 Task: Add Aura Cacia Organic Rosemary Essential Oil to the cart.
Action: Mouse moved to (699, 274)
Screenshot: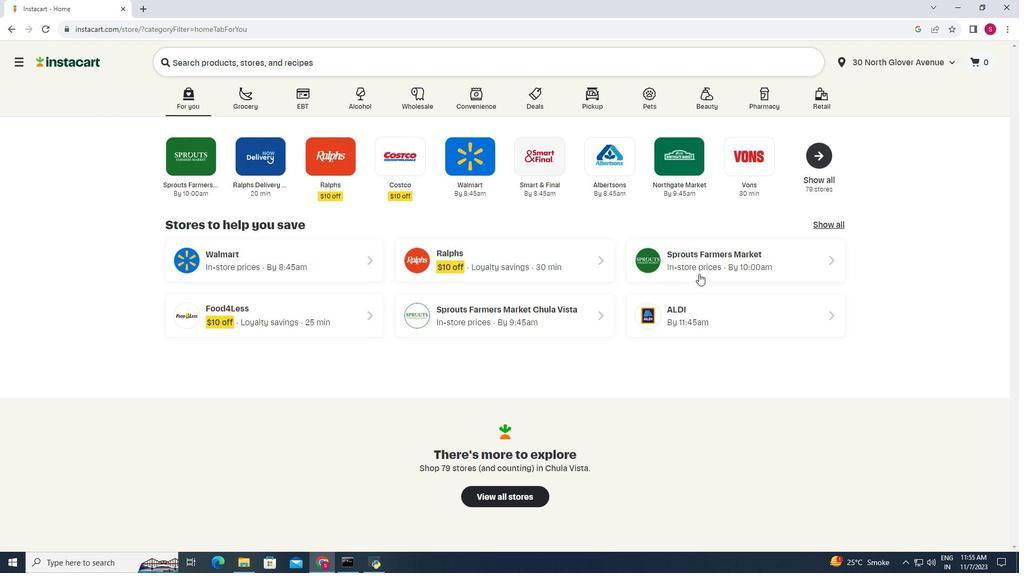 
Action: Mouse pressed left at (699, 274)
Screenshot: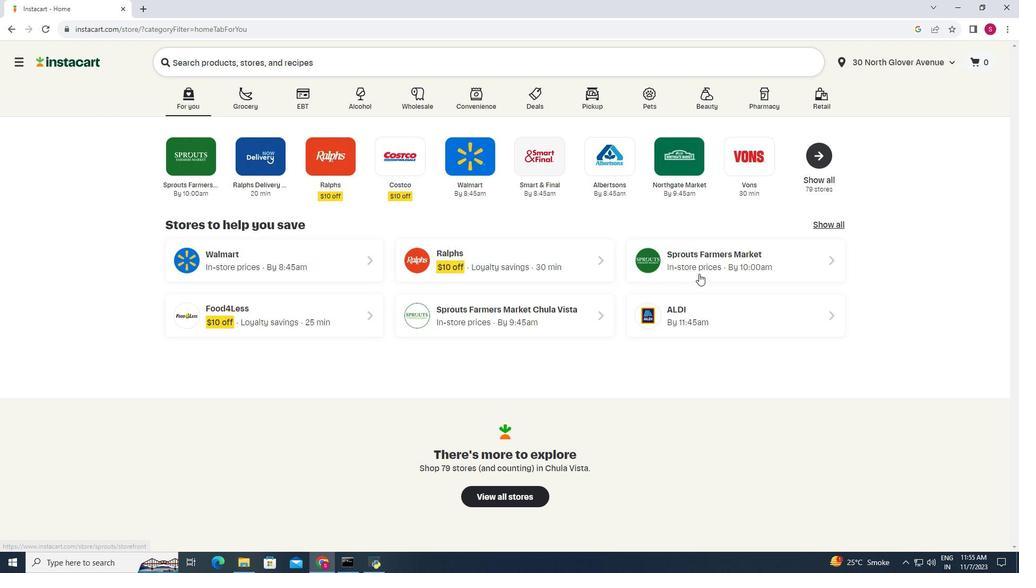 
Action: Mouse moved to (69, 354)
Screenshot: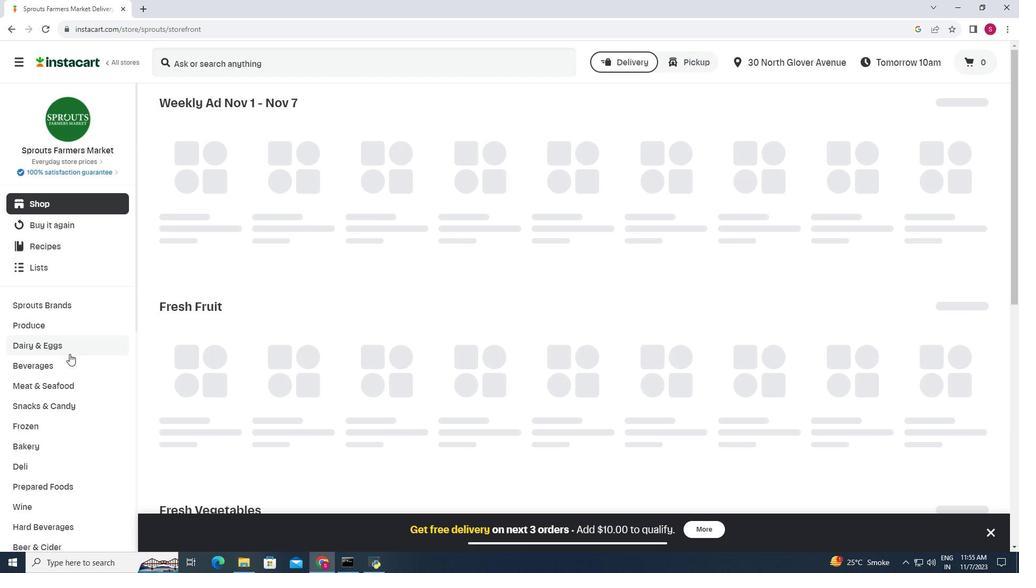 
Action: Mouse scrolled (69, 353) with delta (0, 0)
Screenshot: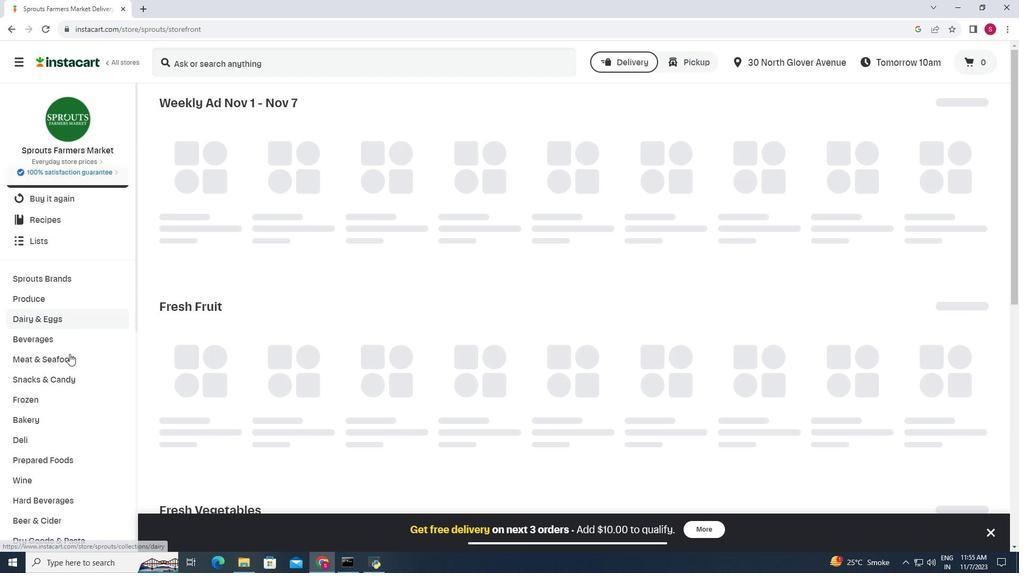 
Action: Mouse scrolled (69, 353) with delta (0, 0)
Screenshot: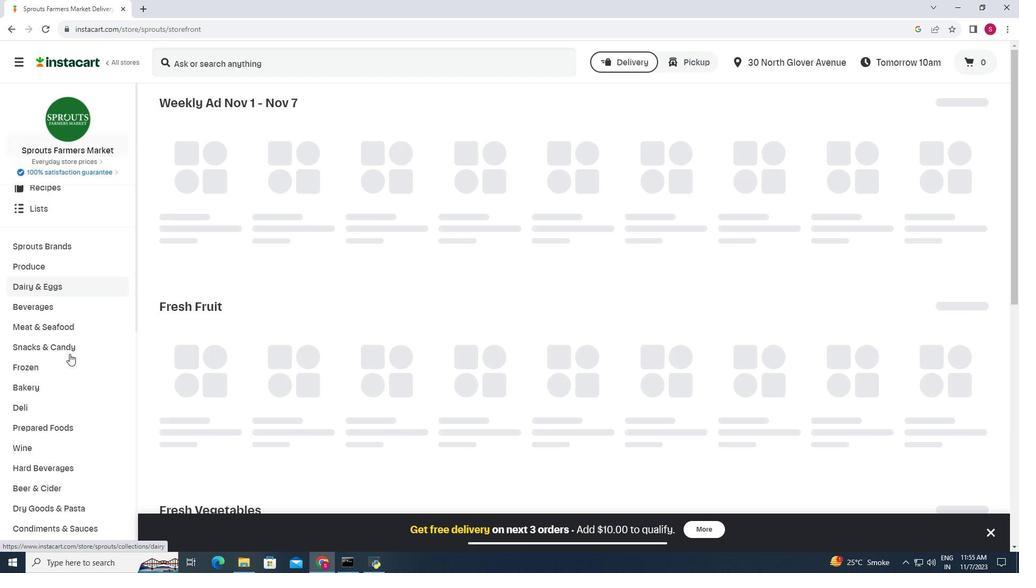 
Action: Mouse scrolled (69, 353) with delta (0, 0)
Screenshot: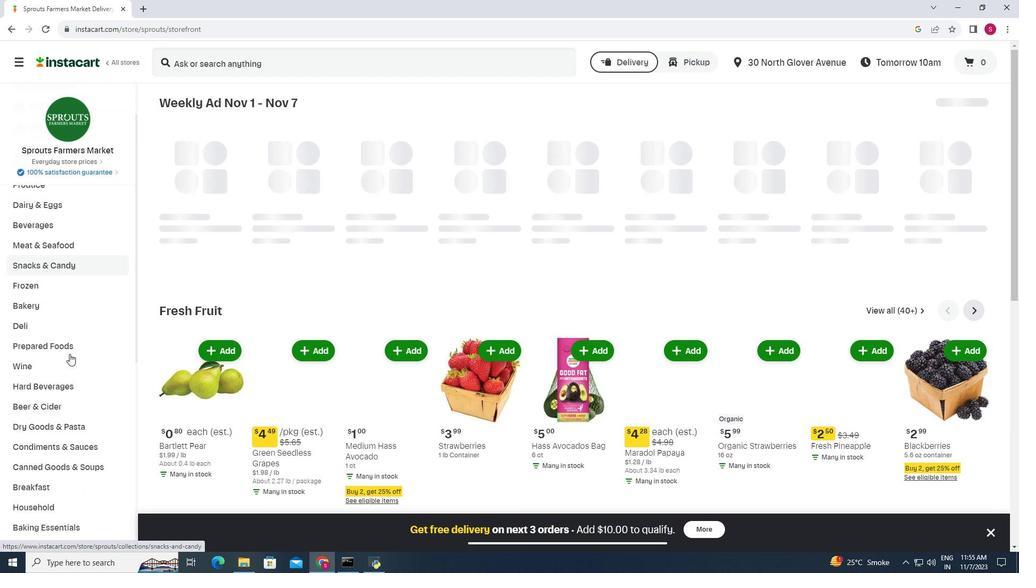 
Action: Mouse scrolled (69, 353) with delta (0, 0)
Screenshot: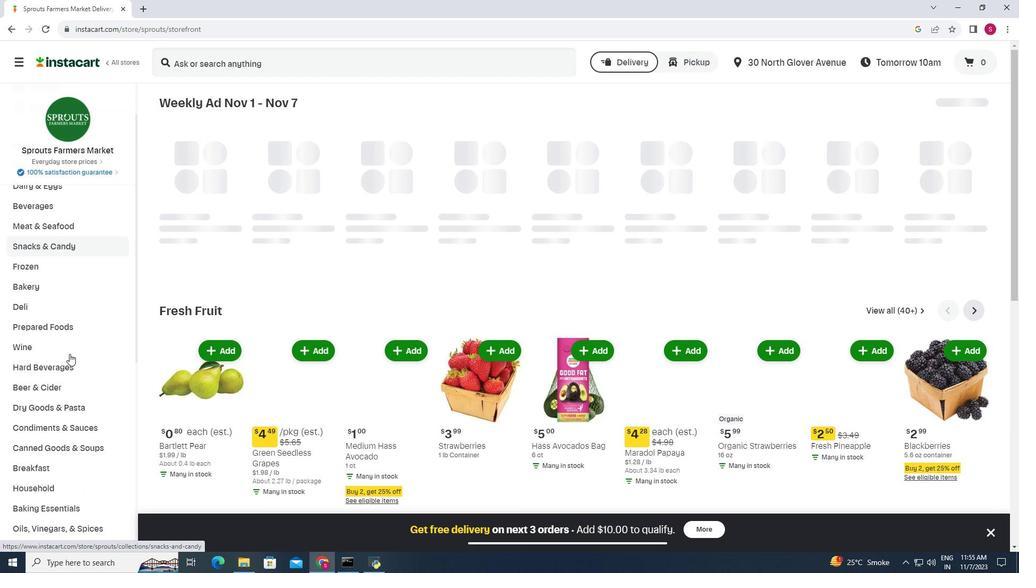 
Action: Mouse moved to (60, 430)
Screenshot: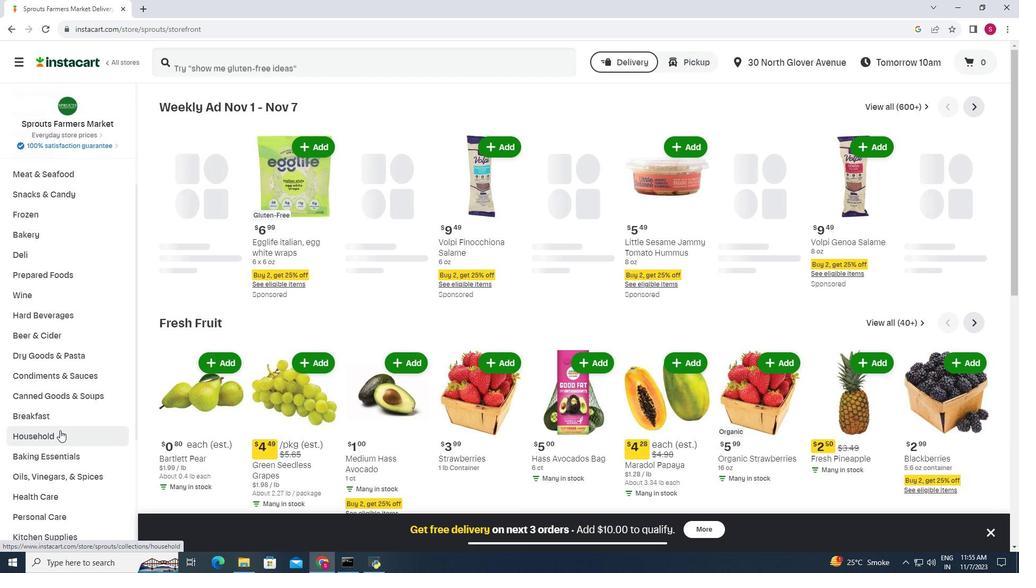 
Action: Mouse pressed left at (60, 430)
Screenshot: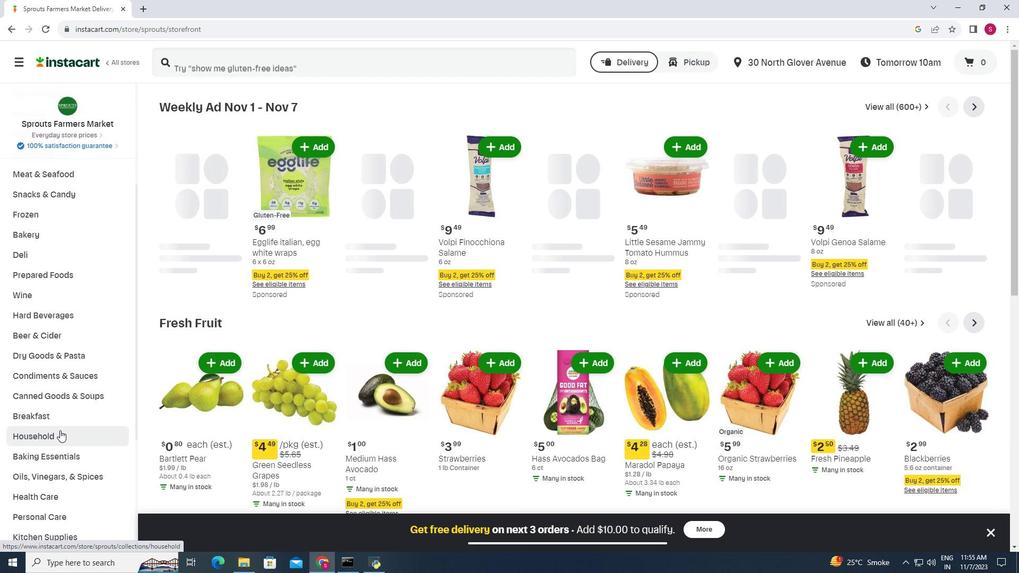 
Action: Mouse moved to (606, 133)
Screenshot: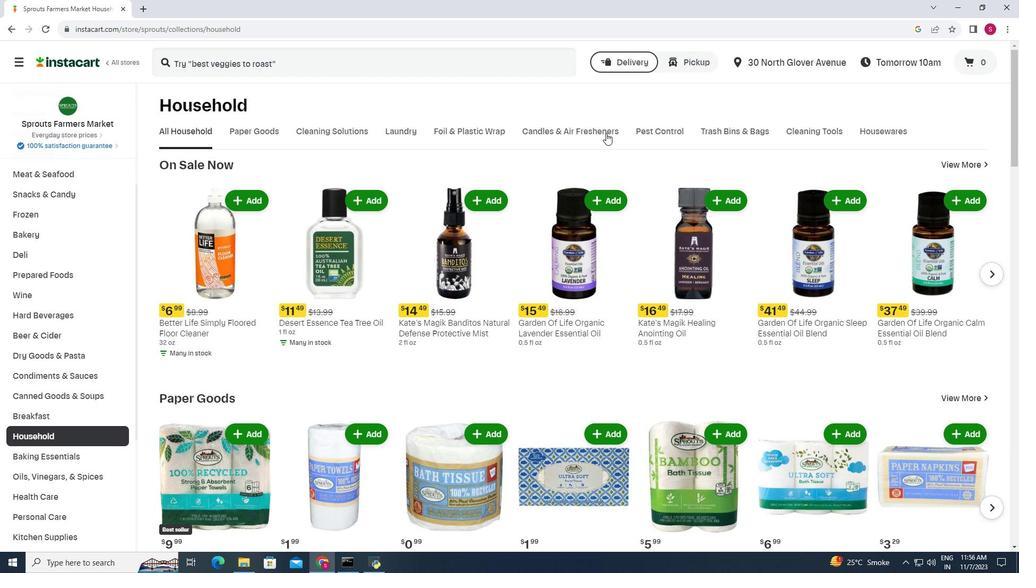 
Action: Mouse pressed left at (606, 133)
Screenshot: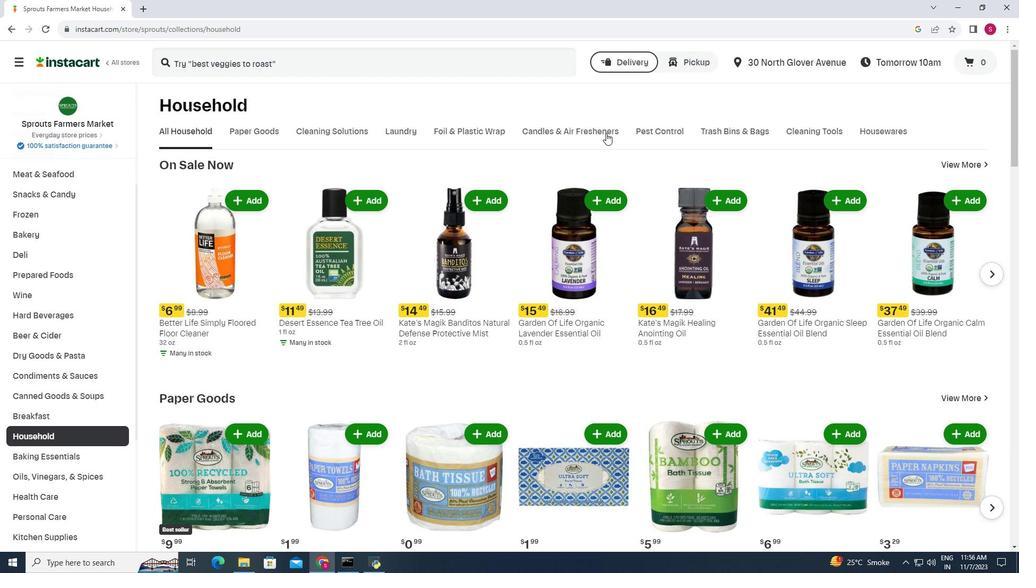 
Action: Mouse moved to (245, 70)
Screenshot: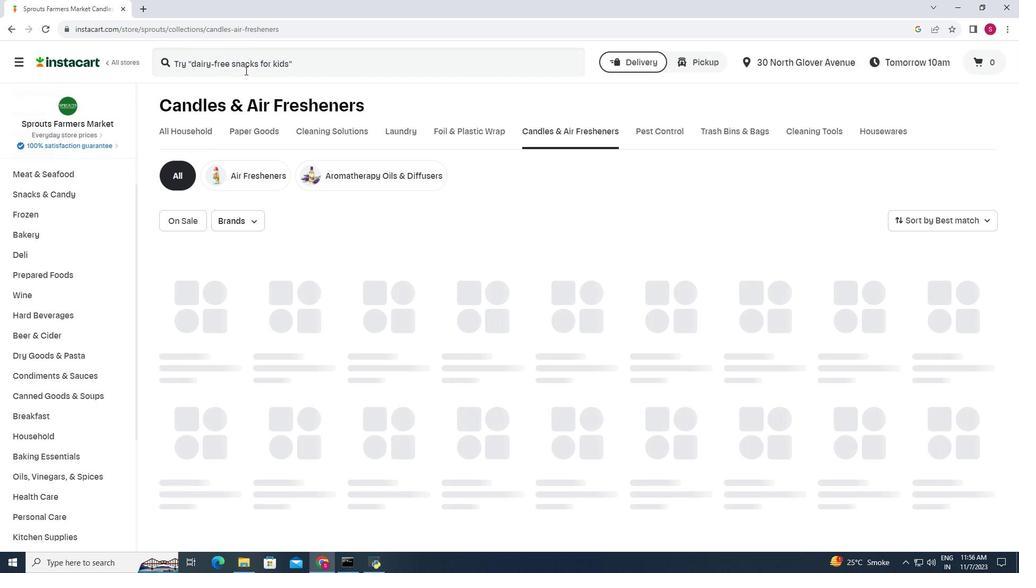 
Action: Mouse pressed left at (245, 70)
Screenshot: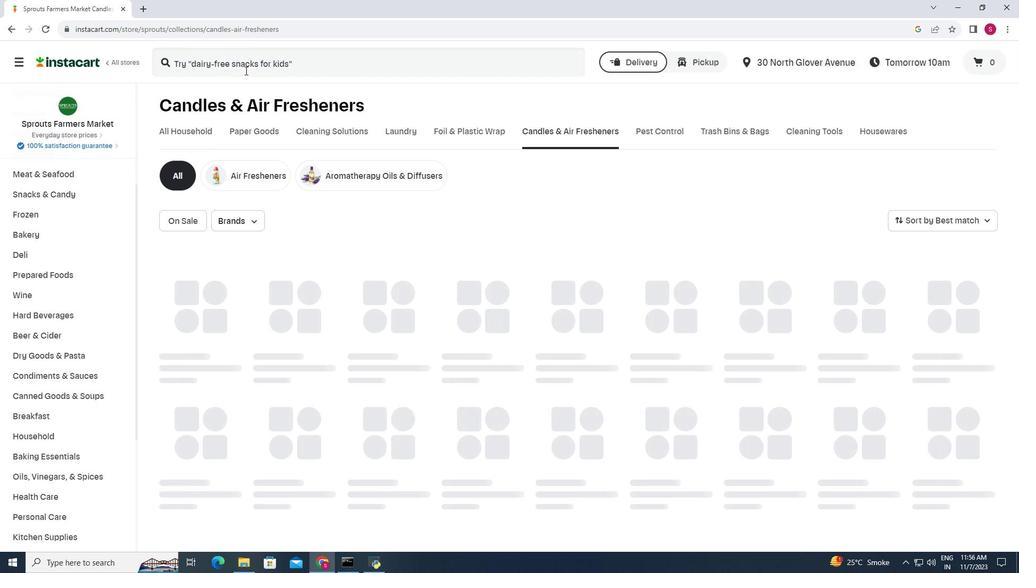 
Action: Mouse moved to (250, 63)
Screenshot: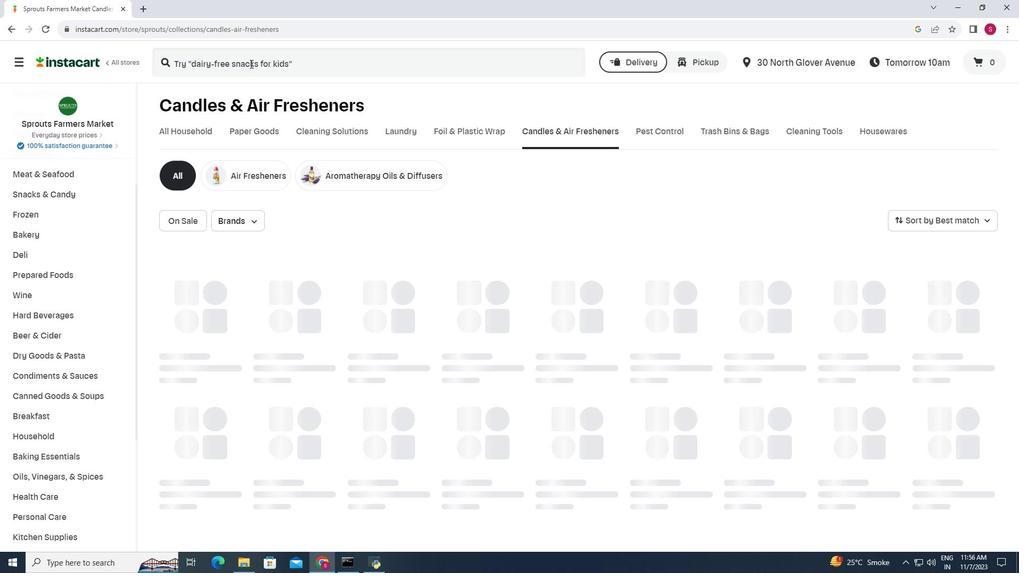 
Action: Mouse pressed left at (250, 63)
Screenshot: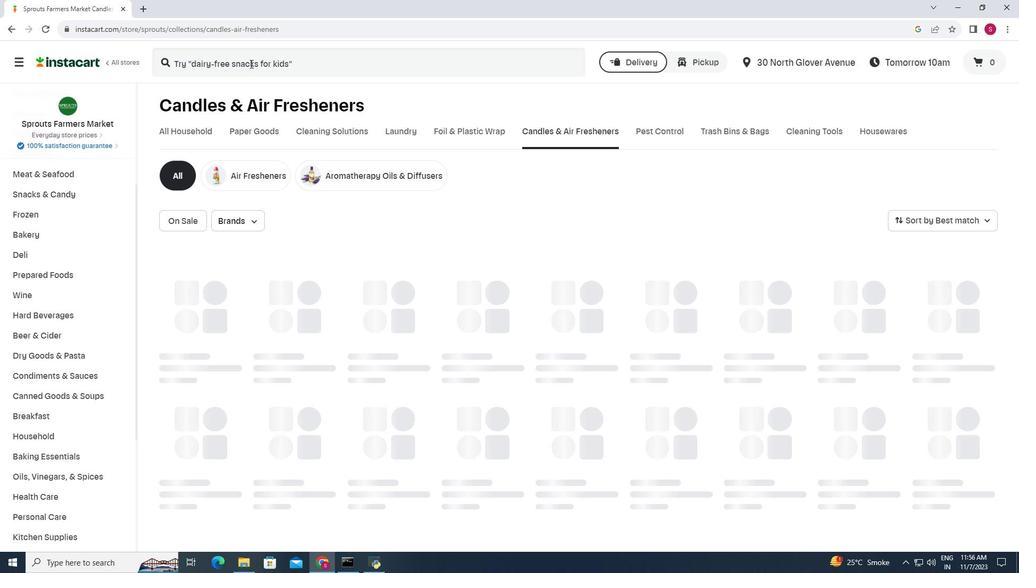 
Action: Mouse moved to (278, 60)
Screenshot: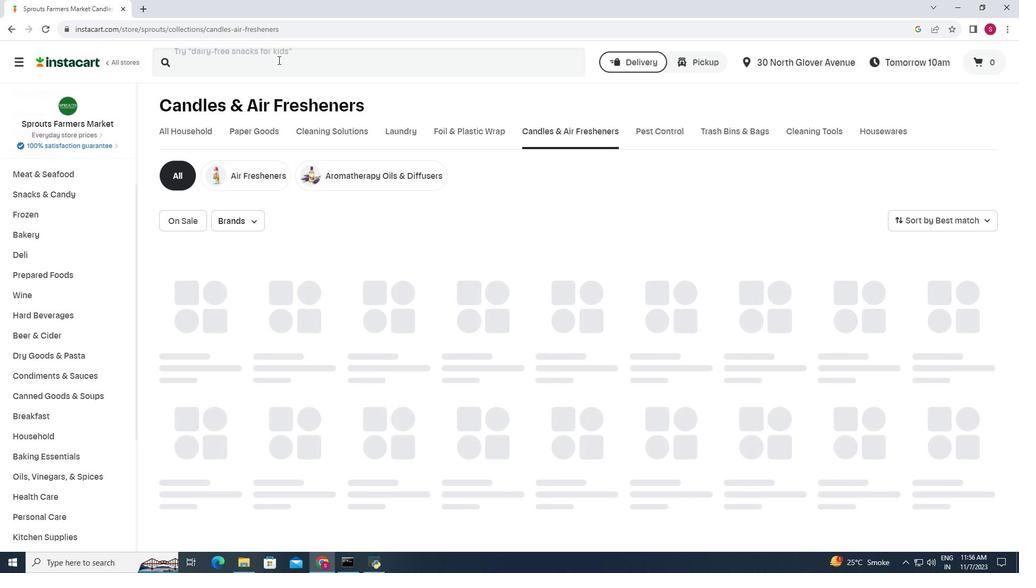 
Action: Mouse pressed left at (278, 60)
Screenshot: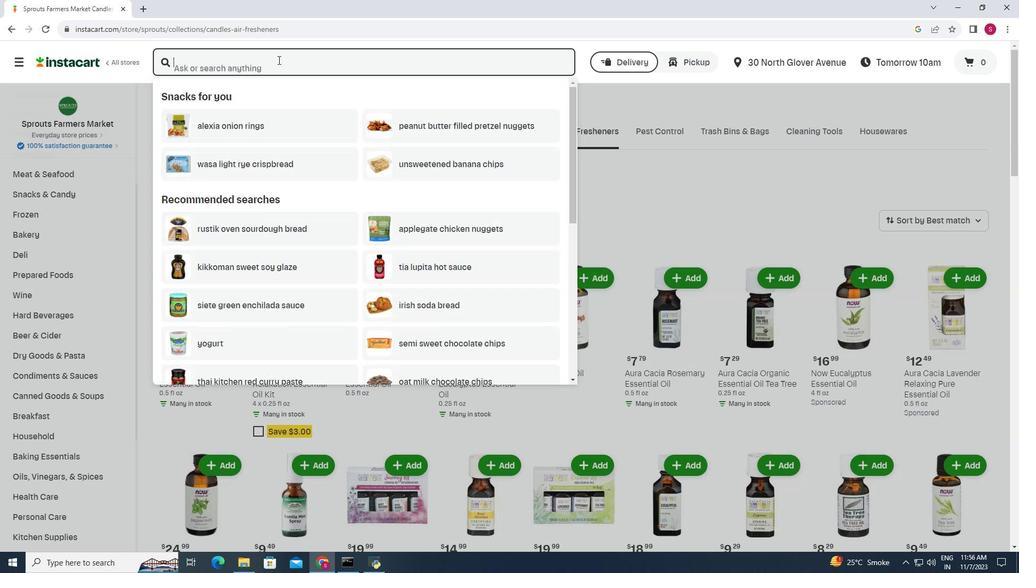 
Action: Mouse moved to (278, 60)
Screenshot: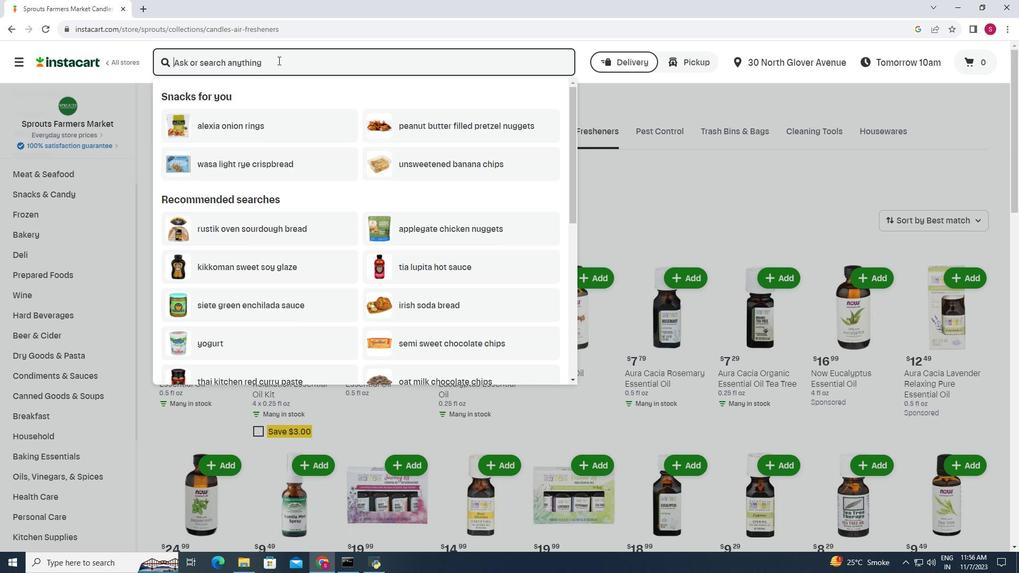 
Action: Key pressed <Key.shift>Aura<Key.space><Key.shift>Cacia<Key.space><Key.shift>Organm<Key.backspace>ic<Key.space><Key.shift>Rosemary<Key.space><Key.shift>Essential<Key.space><Key.shift>Oil<Key.enter>
Screenshot: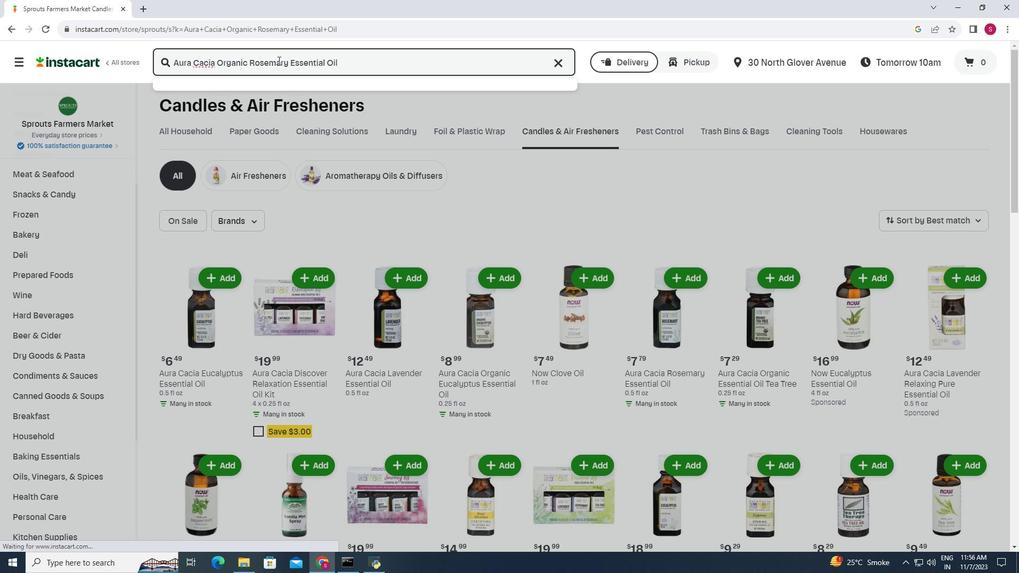 
Action: Mouse moved to (504, 144)
Screenshot: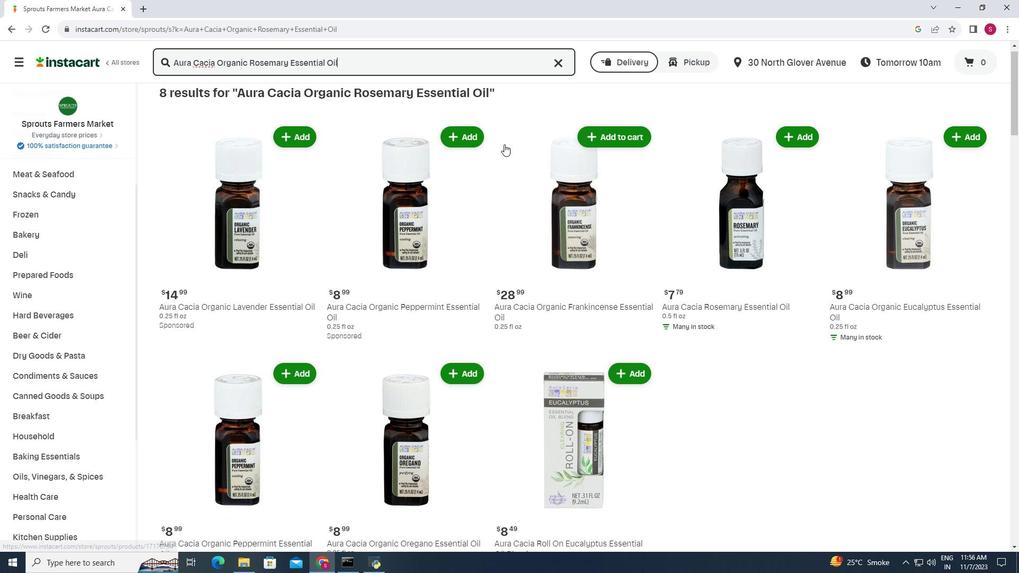 
Action: Mouse scrolled (504, 143) with delta (0, 0)
Screenshot: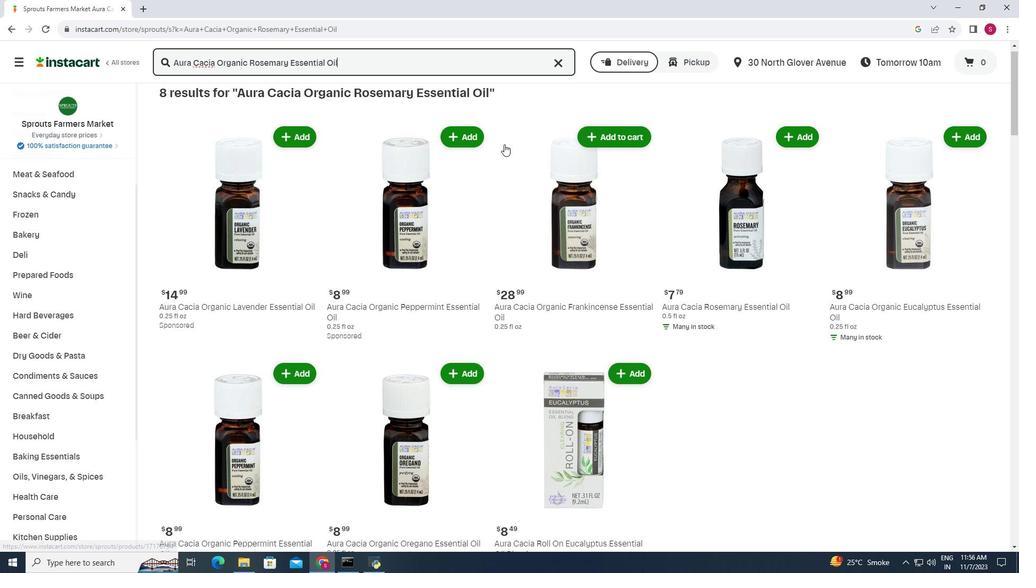 
Action: Mouse scrolled (504, 143) with delta (0, 0)
Screenshot: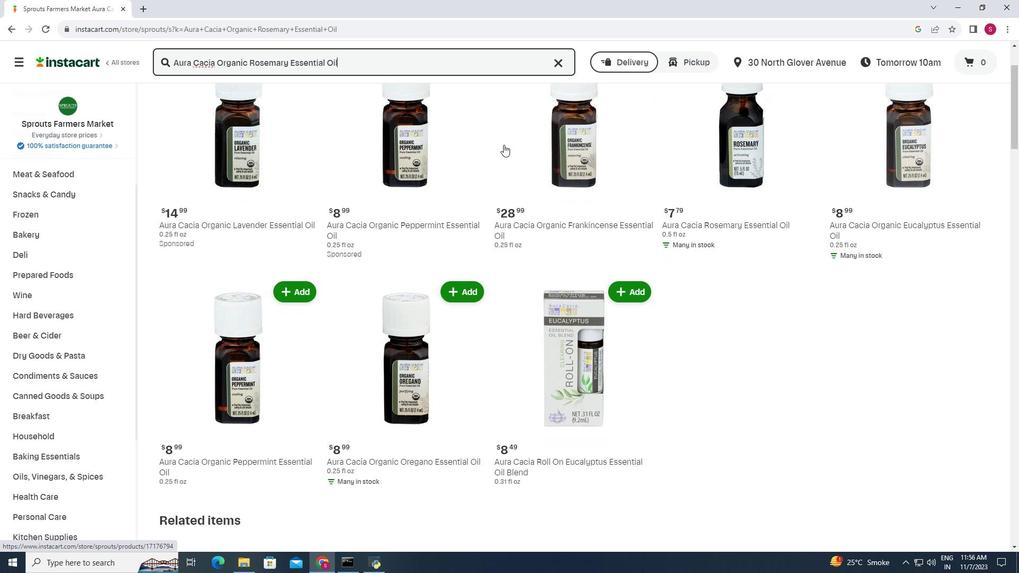 
Action: Mouse moved to (305, 277)
Screenshot: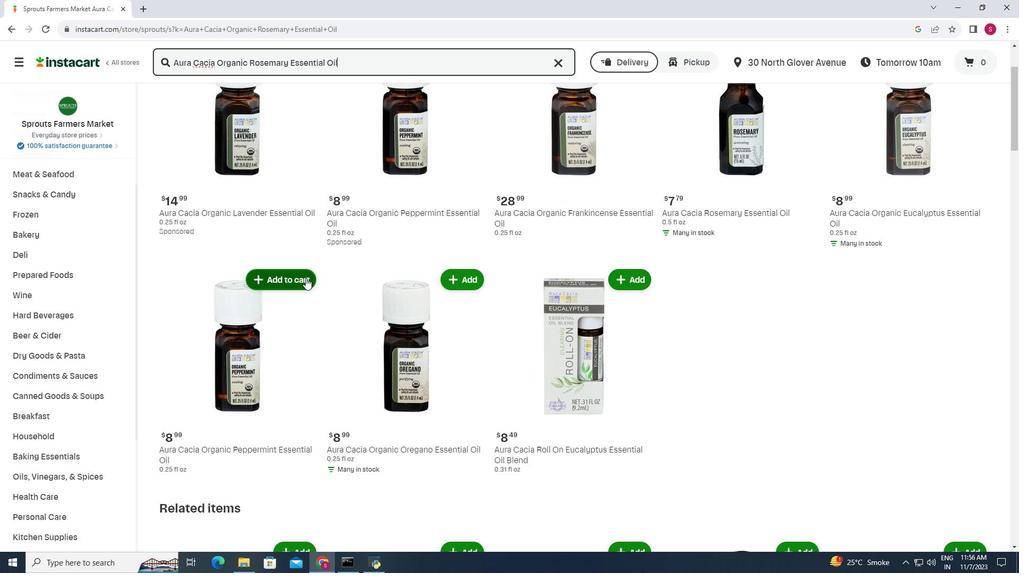 
Action: Mouse pressed left at (305, 277)
Screenshot: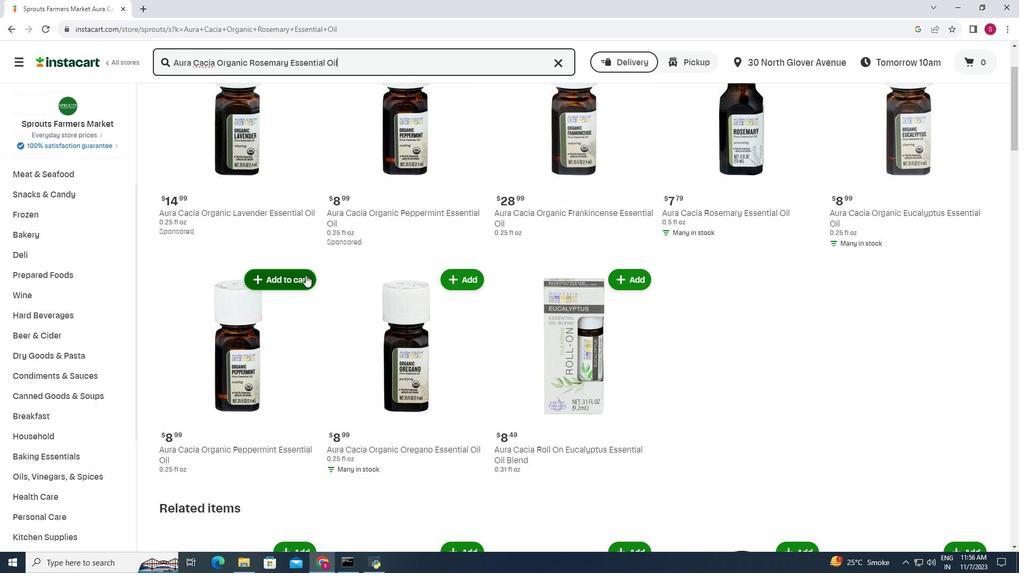 
Action: Mouse moved to (297, 237)
Screenshot: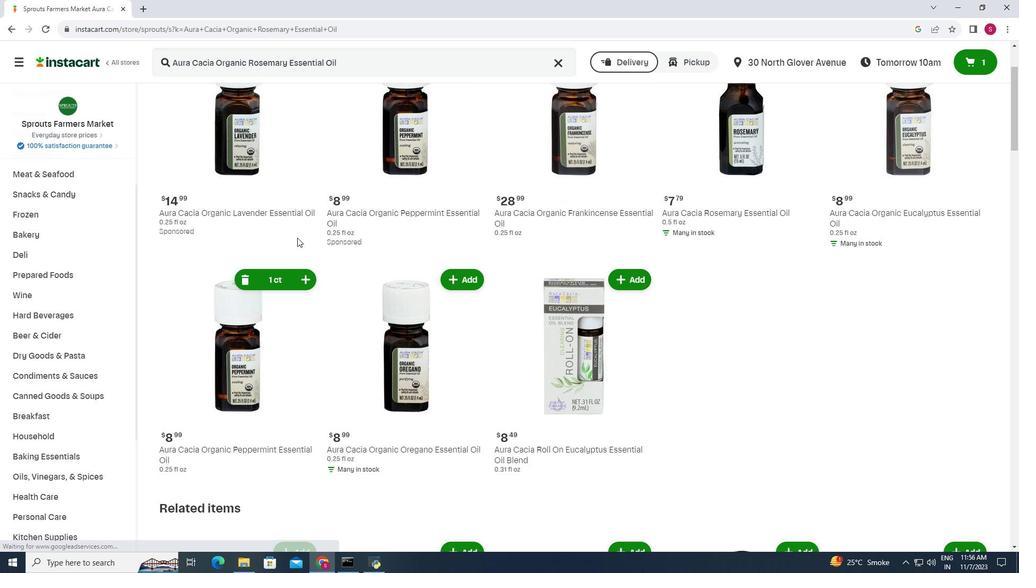 
